 Task: Add link https://www.slidesai.io/.
Action: Mouse moved to (574, 158)
Screenshot: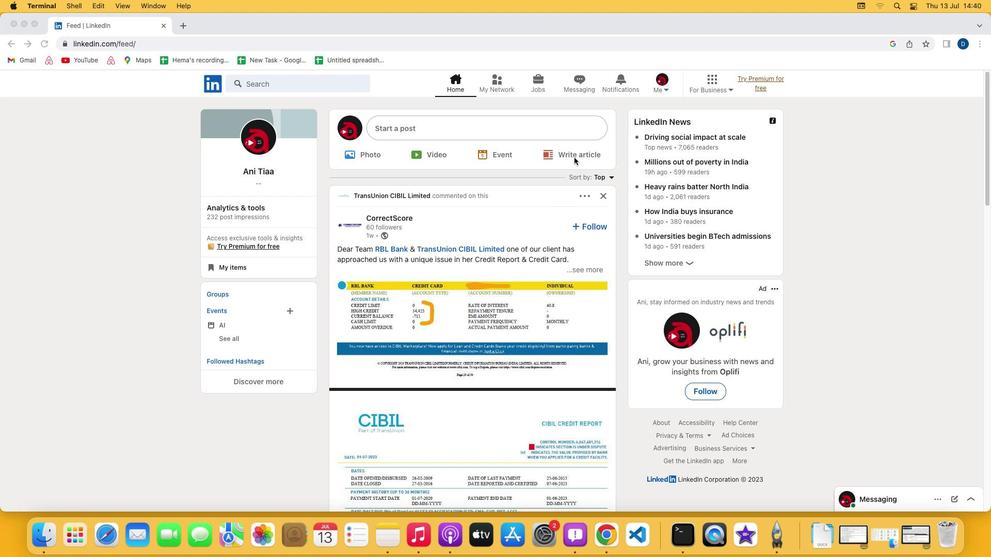 
Action: Mouse pressed left at (574, 158)
Screenshot: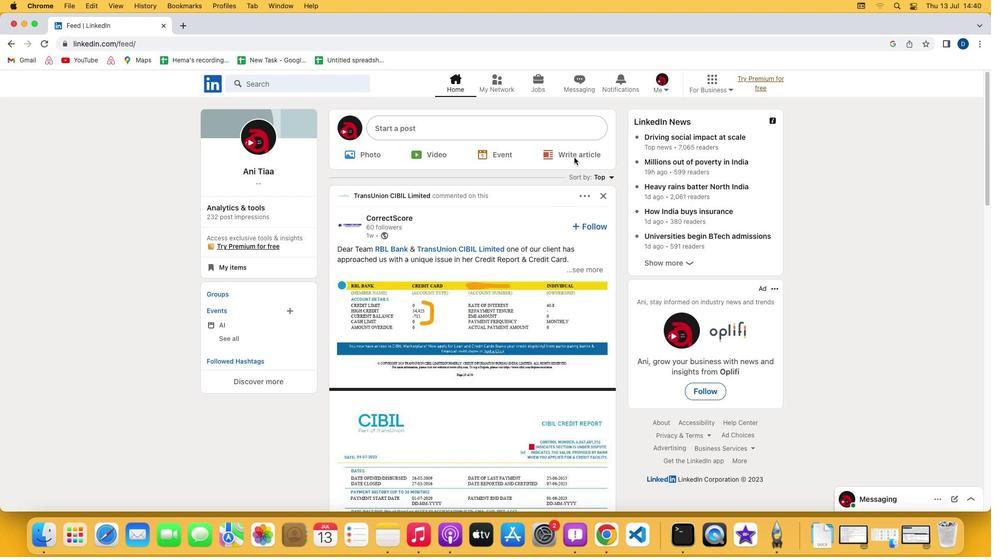 
Action: Mouse pressed left at (574, 158)
Screenshot: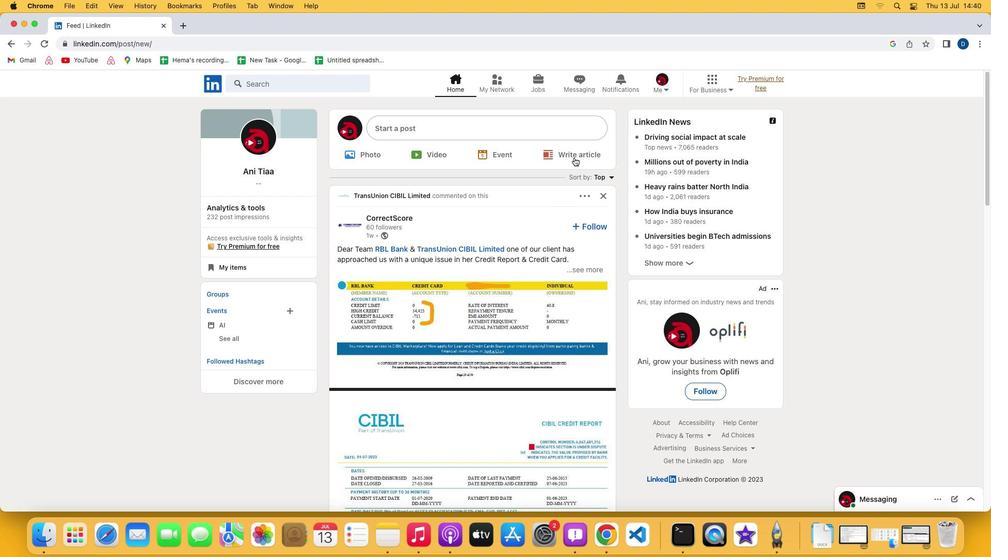 
Action: Mouse moved to (291, 327)
Screenshot: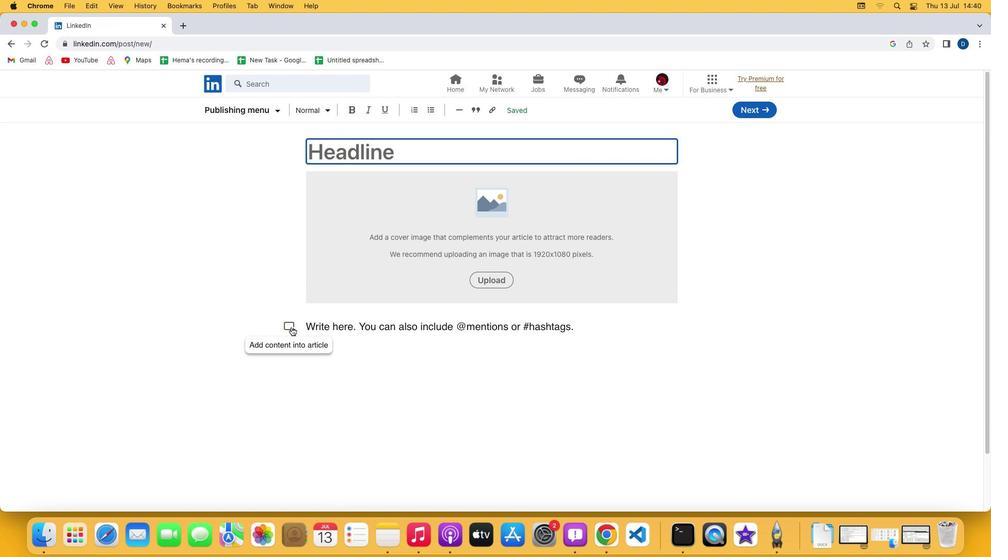 
Action: Mouse pressed left at (291, 327)
Screenshot: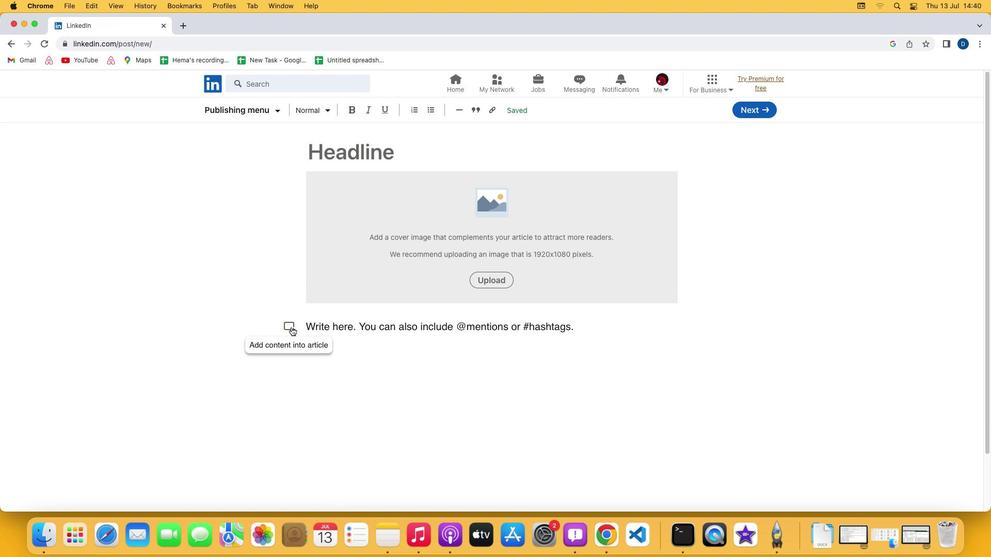
Action: Mouse moved to (558, 330)
Screenshot: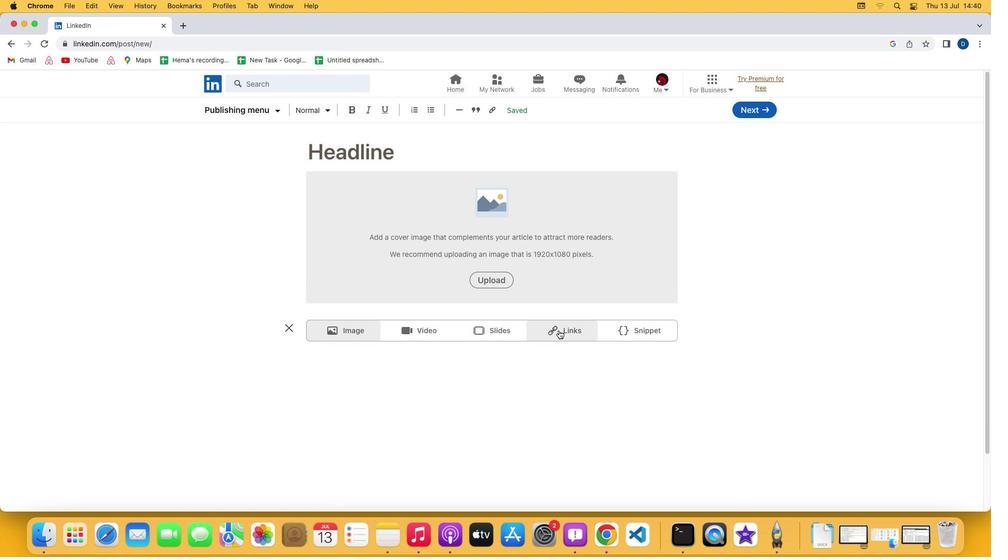 
Action: Mouse pressed left at (558, 330)
Screenshot: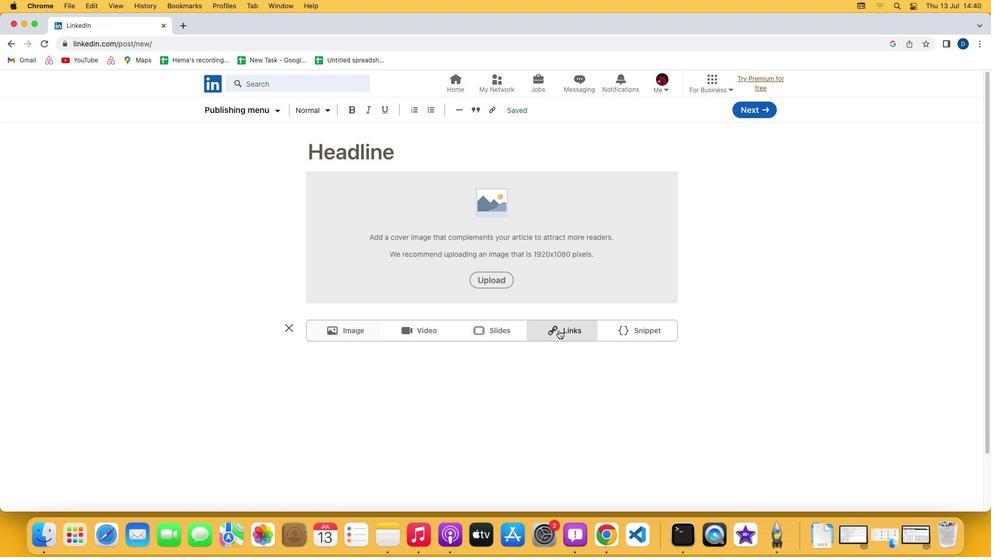 
Action: Mouse moved to (510, 381)
Screenshot: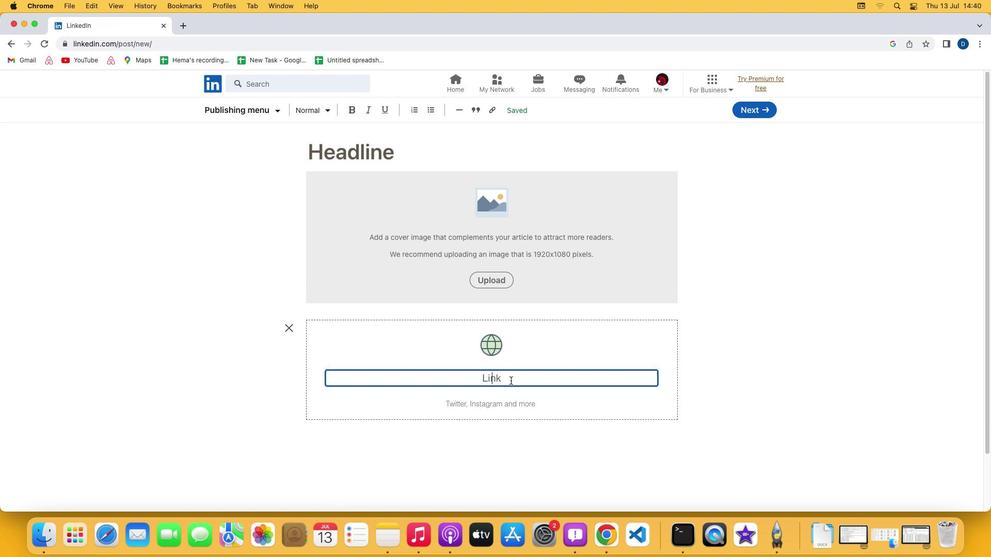 
Action: Mouse pressed left at (510, 381)
Screenshot: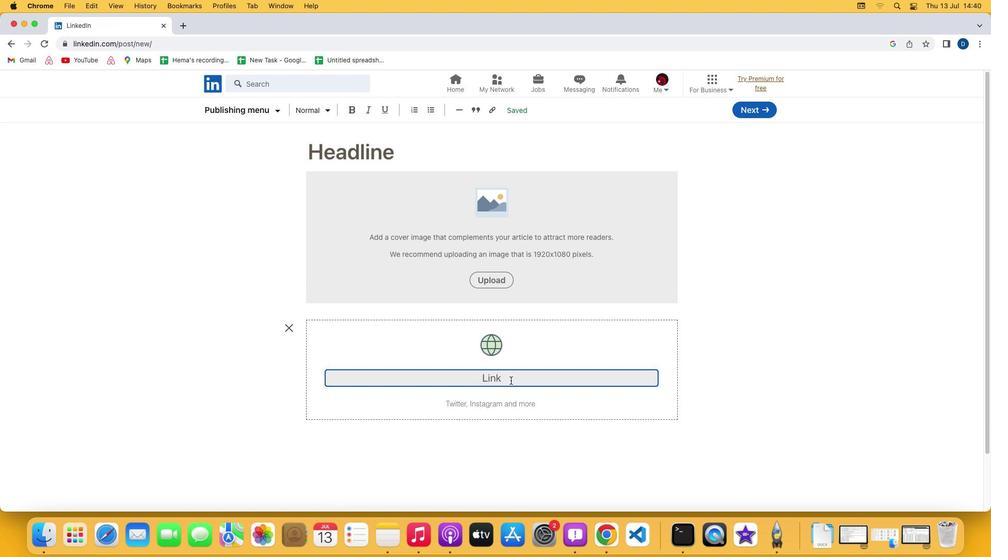 
Action: Mouse moved to (510, 381)
Screenshot: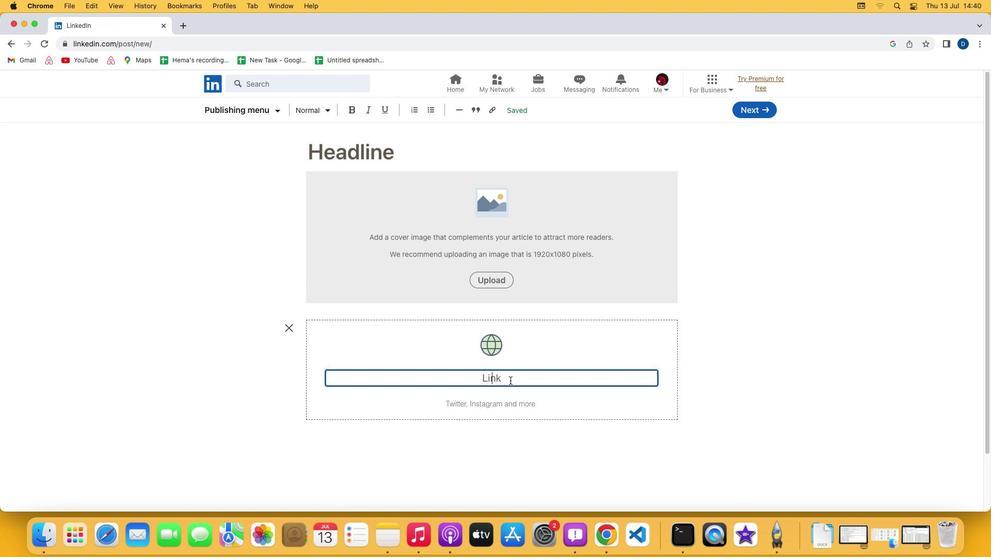 
Action: Key pressed Key.cmd'v'
Screenshot: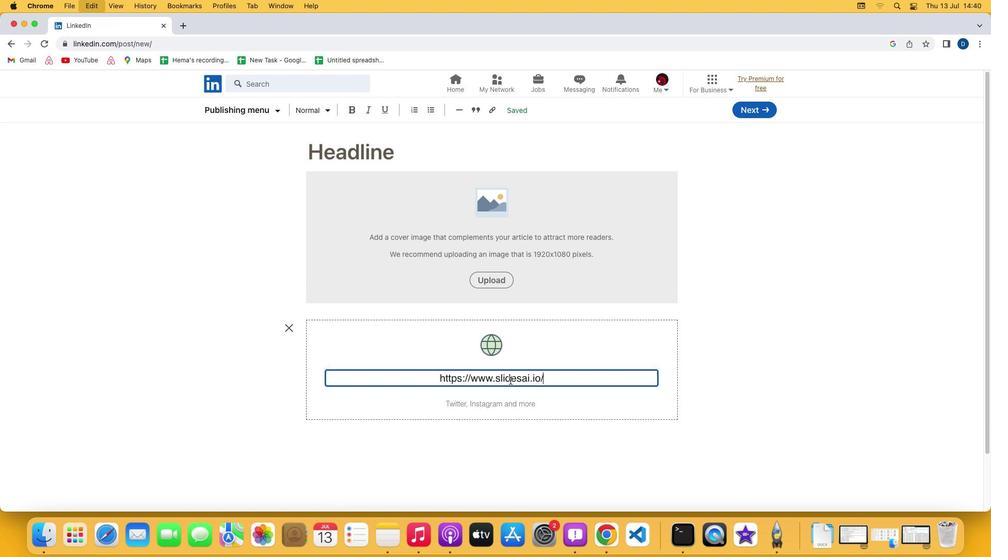 
